 Task: Print all slides.
Action: Mouse moved to (94, 94)
Screenshot: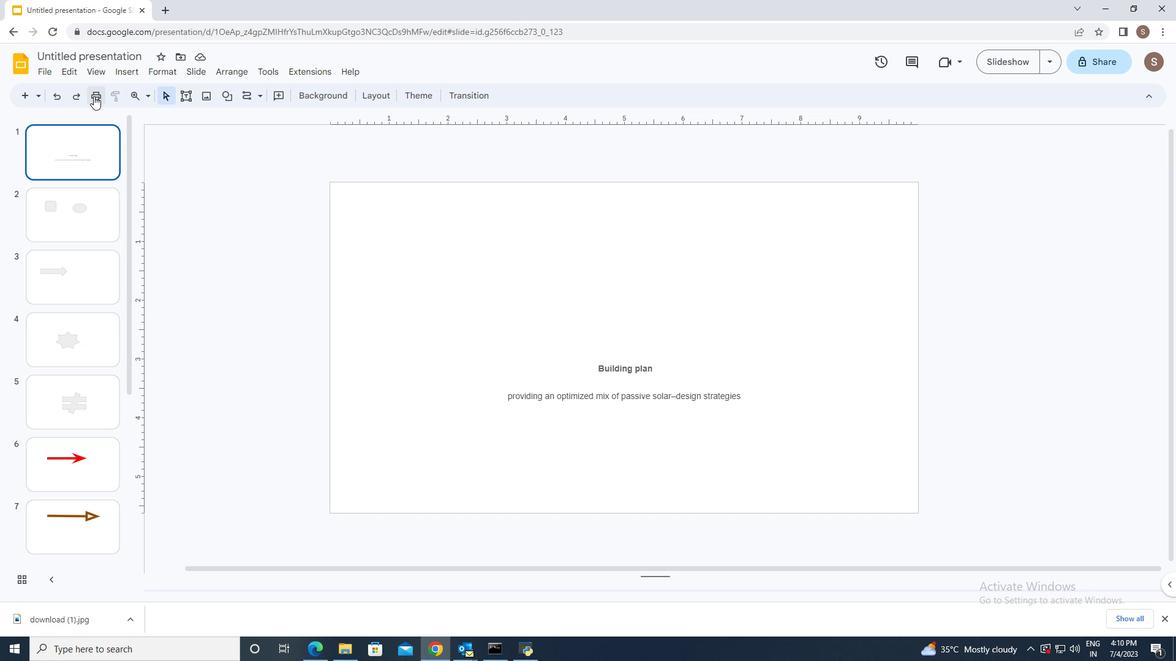 
Action: Mouse pressed left at (94, 94)
Screenshot: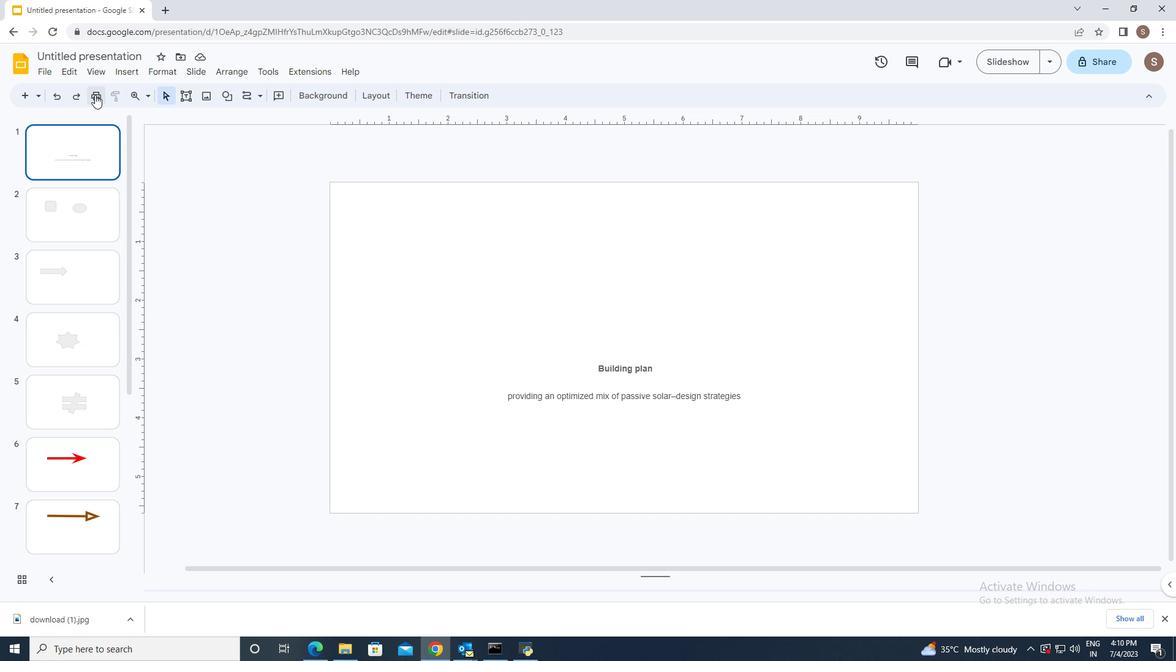 
Action: Mouse moved to (878, 135)
Screenshot: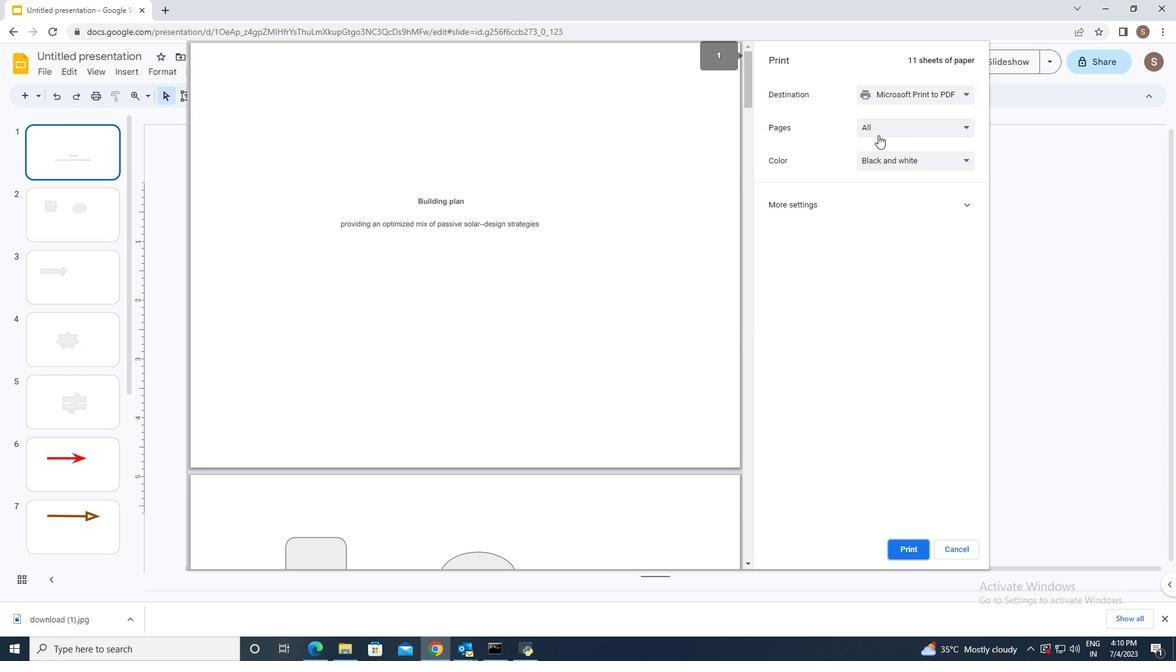 
Action: Mouse pressed left at (878, 135)
Screenshot: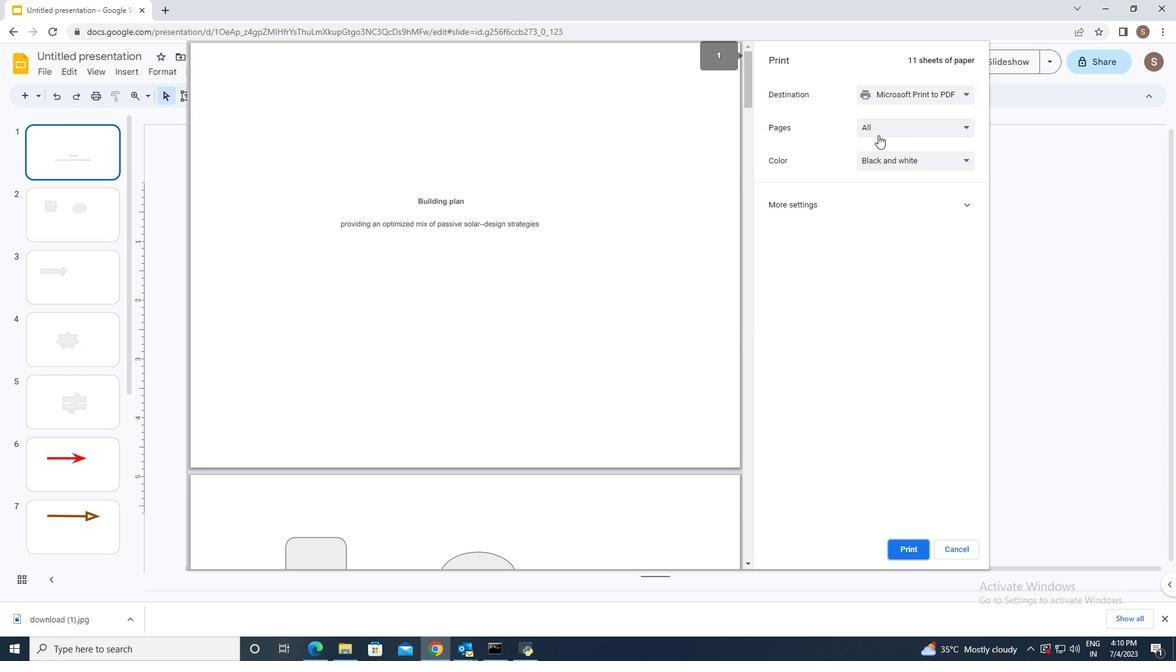 
Action: Mouse pressed left at (878, 135)
Screenshot: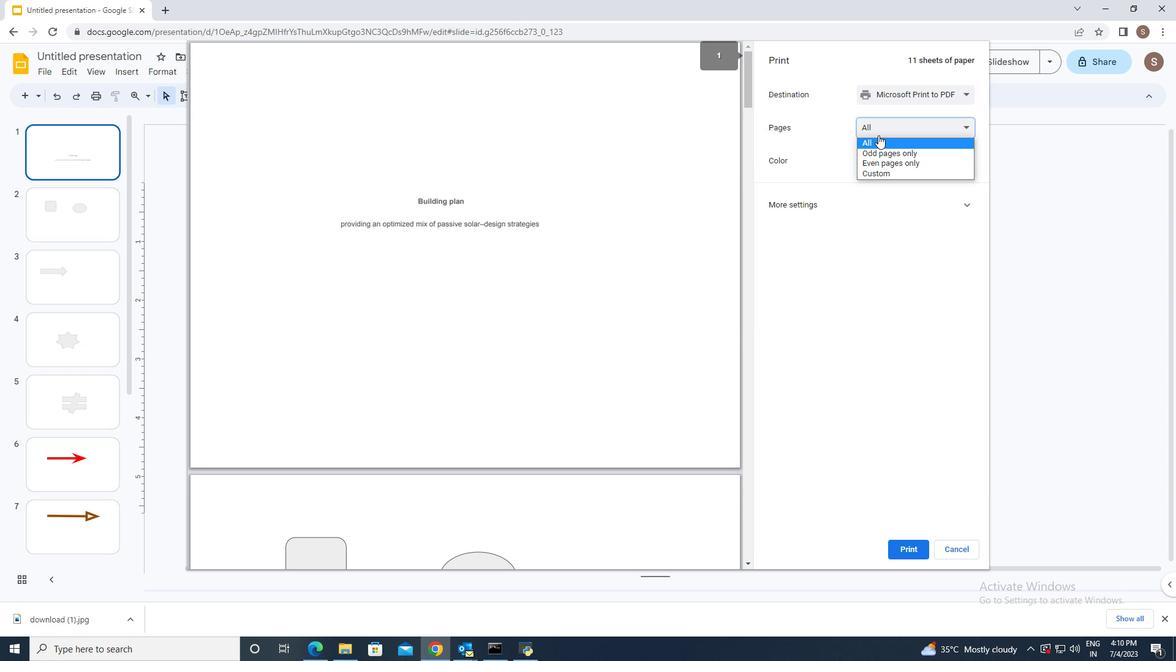 
Action: Mouse moved to (903, 552)
Screenshot: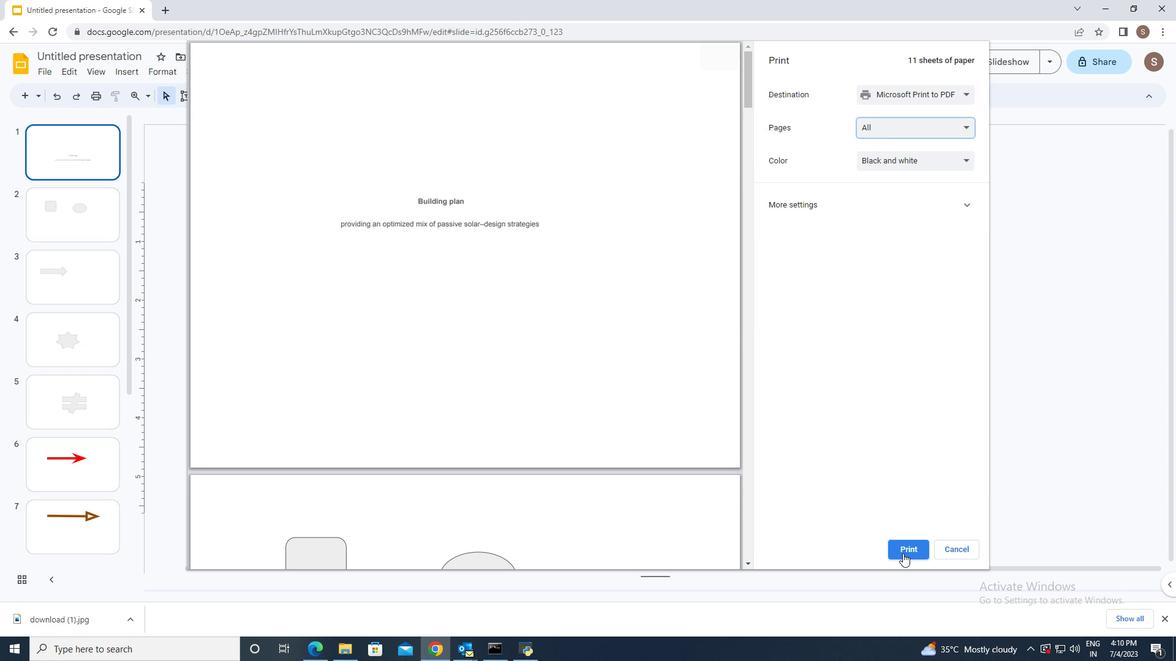 
Action: Mouse pressed left at (903, 552)
Screenshot: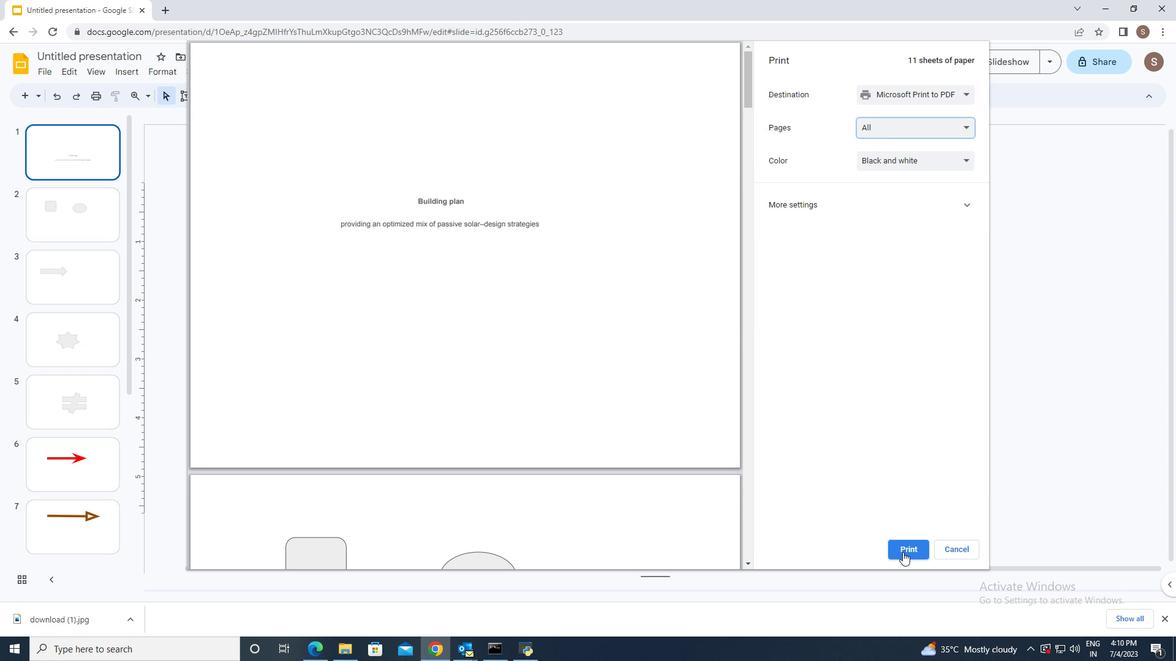 
